 Task: Set the name for the new codespace secret to "code1" in the organization "Mark56711".
Action: Mouse moved to (1033, 82)
Screenshot: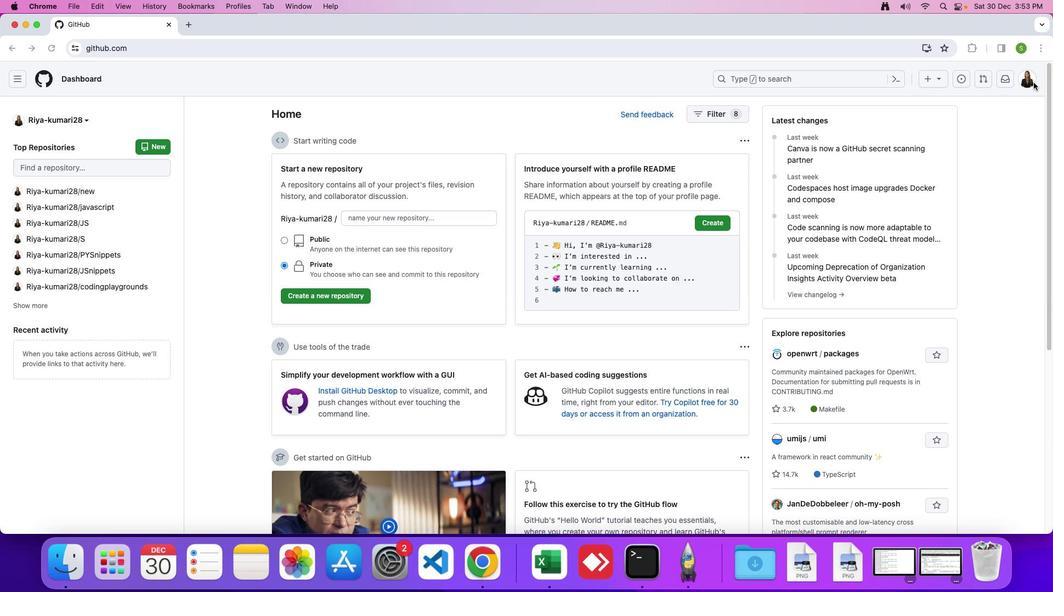 
Action: Mouse pressed left at (1033, 82)
Screenshot: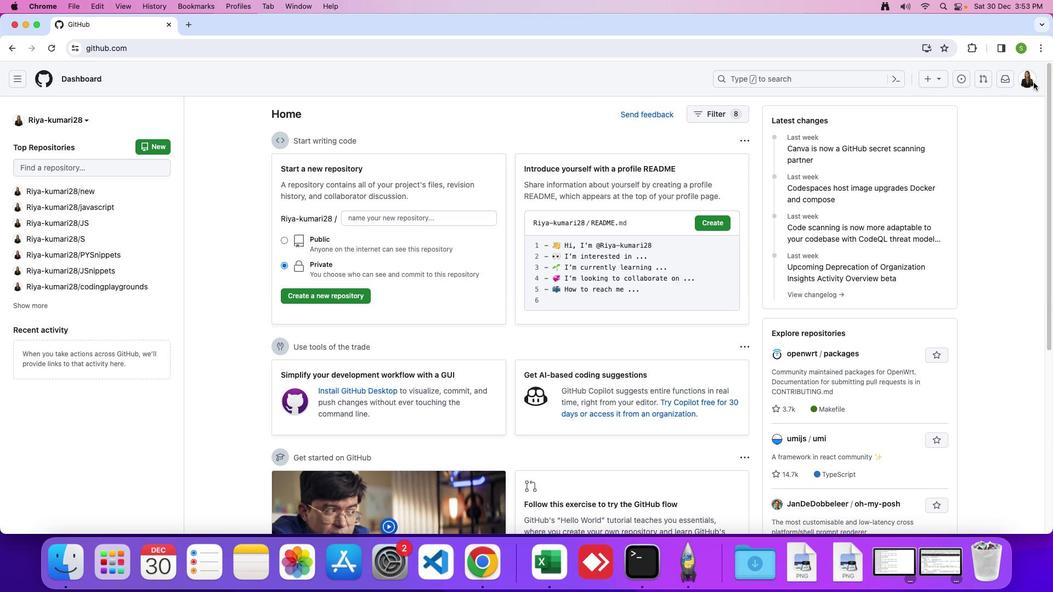 
Action: Mouse moved to (1028, 78)
Screenshot: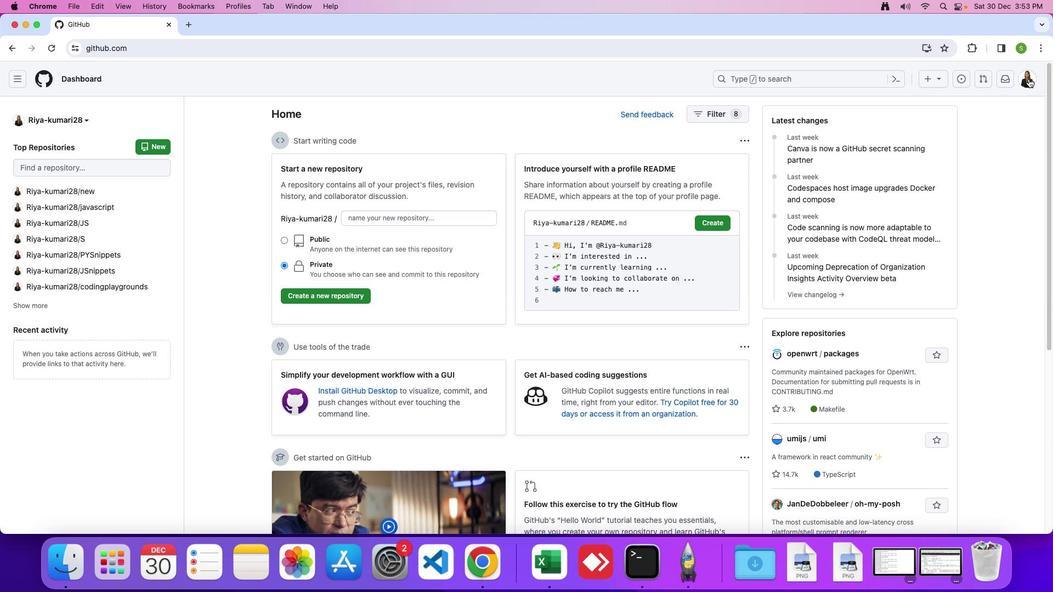 
Action: Mouse pressed left at (1028, 78)
Screenshot: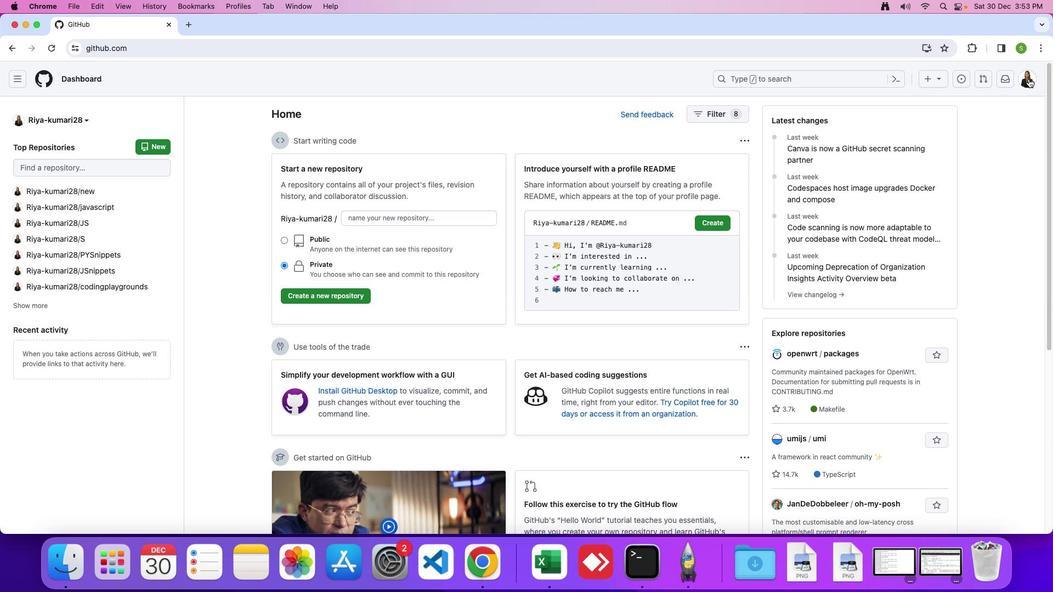 
Action: Mouse moved to (964, 210)
Screenshot: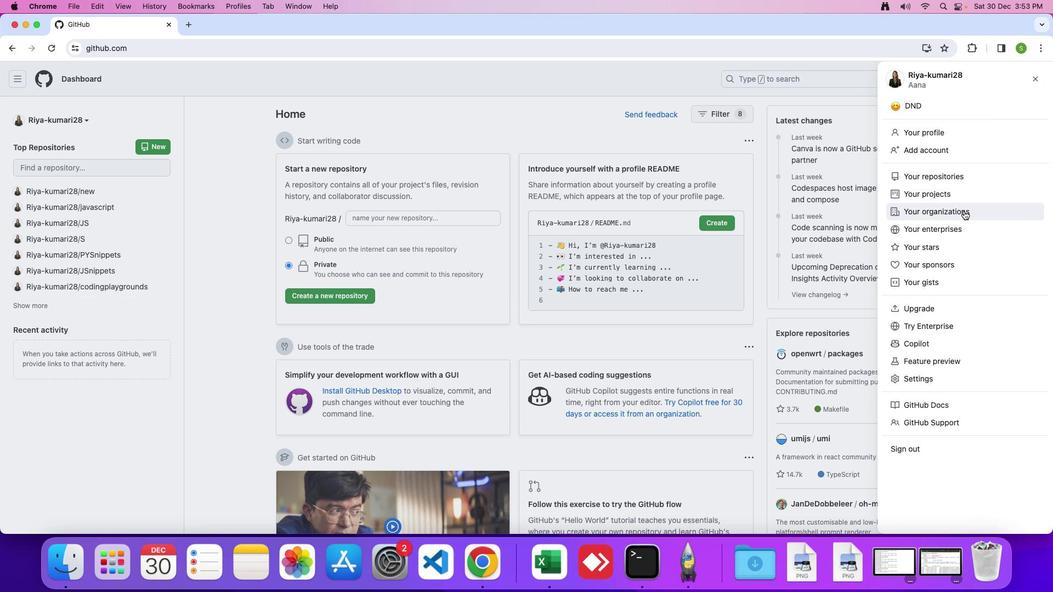 
Action: Mouse pressed left at (964, 210)
Screenshot: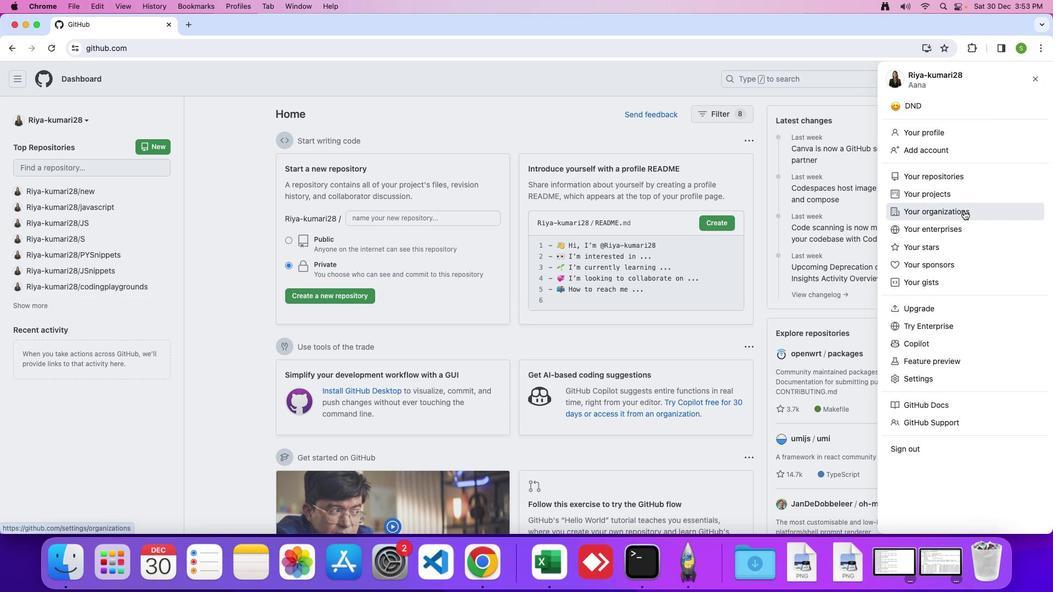 
Action: Mouse moved to (802, 225)
Screenshot: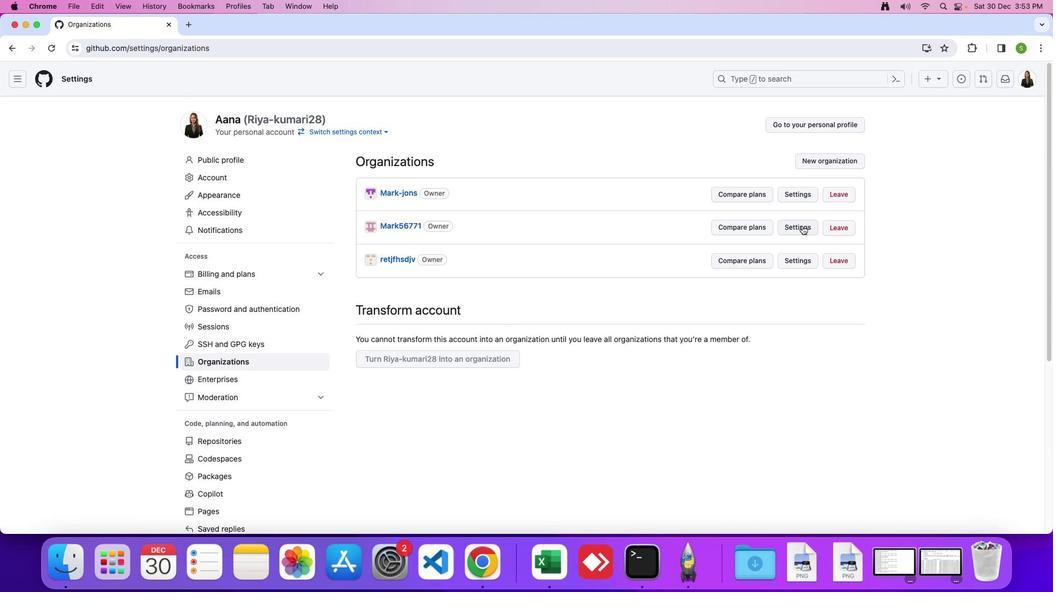 
Action: Mouse pressed left at (802, 225)
Screenshot: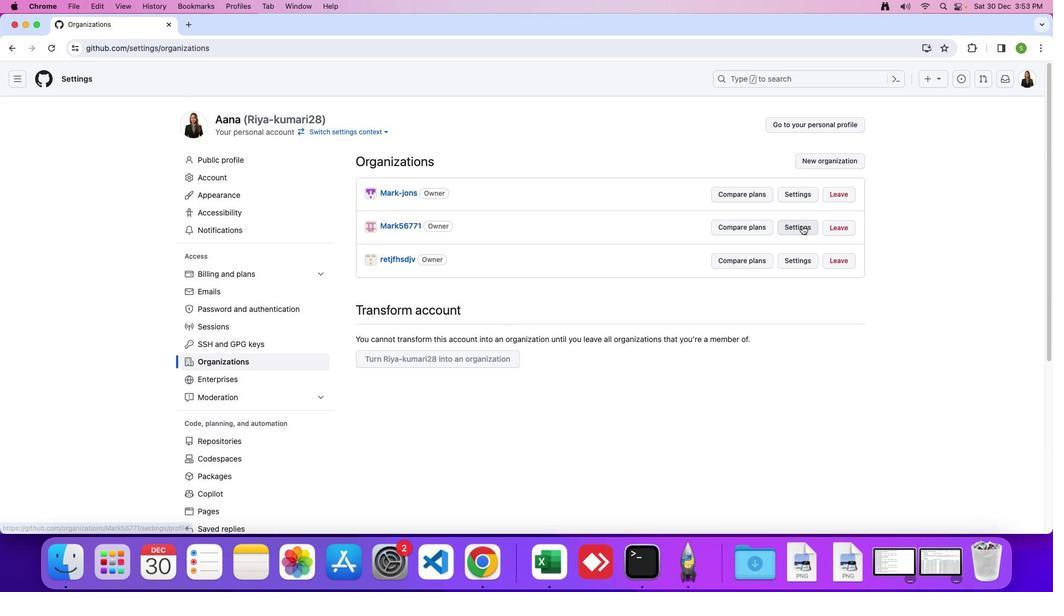 
Action: Mouse moved to (338, 374)
Screenshot: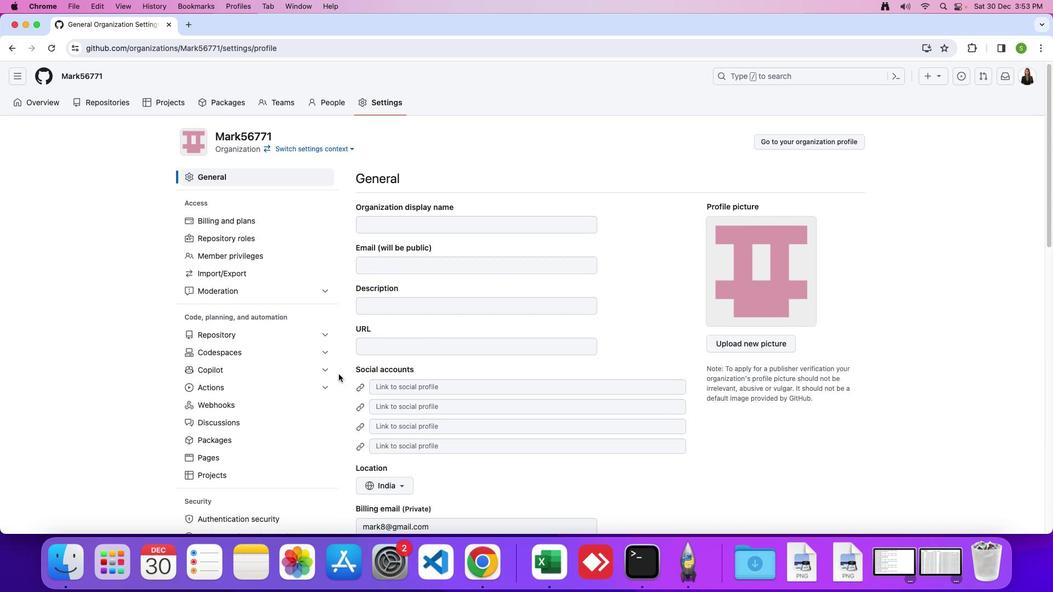 
Action: Mouse scrolled (338, 374) with delta (0, 0)
Screenshot: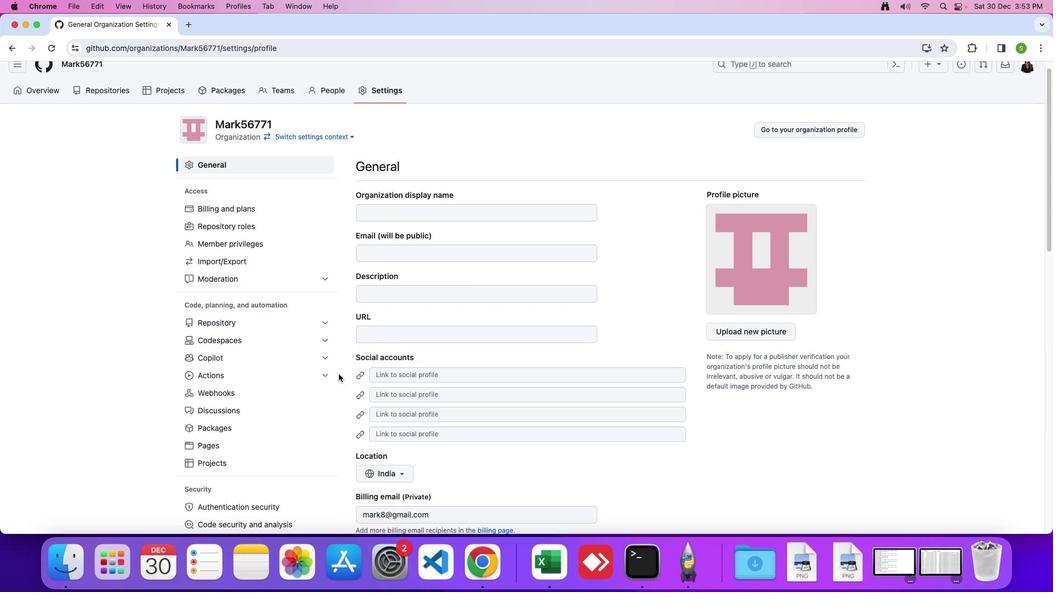 
Action: Mouse scrolled (338, 374) with delta (0, 0)
Screenshot: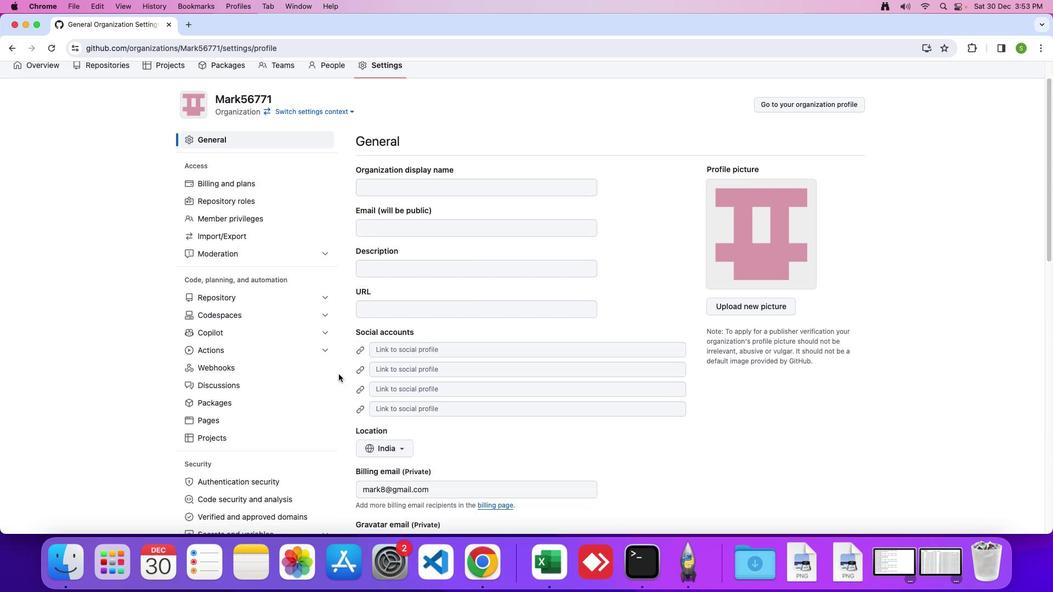 
Action: Mouse scrolled (338, 374) with delta (0, -1)
Screenshot: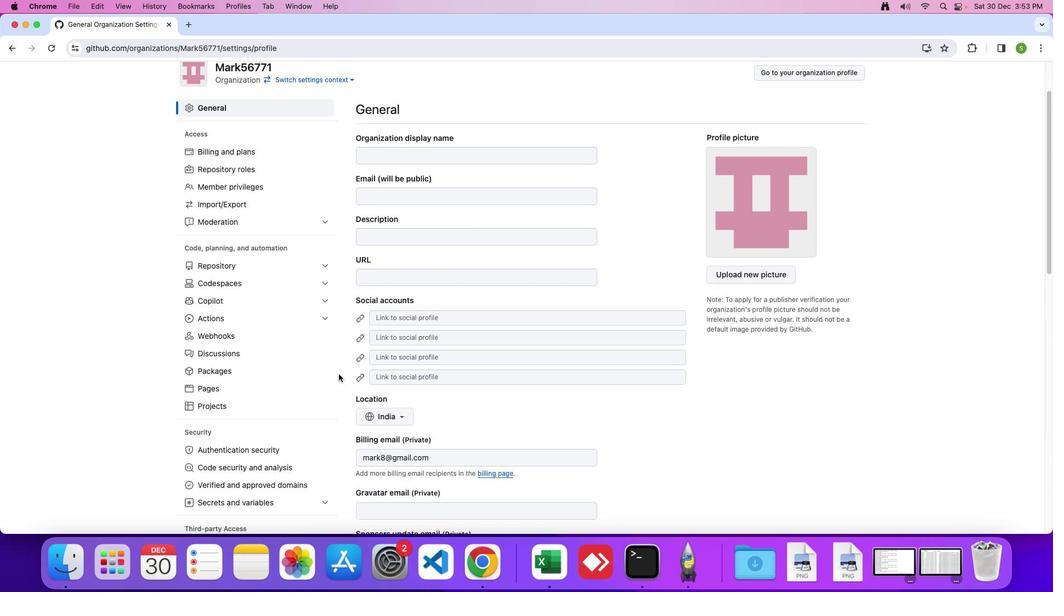 
Action: Mouse scrolled (338, 374) with delta (0, 0)
Screenshot: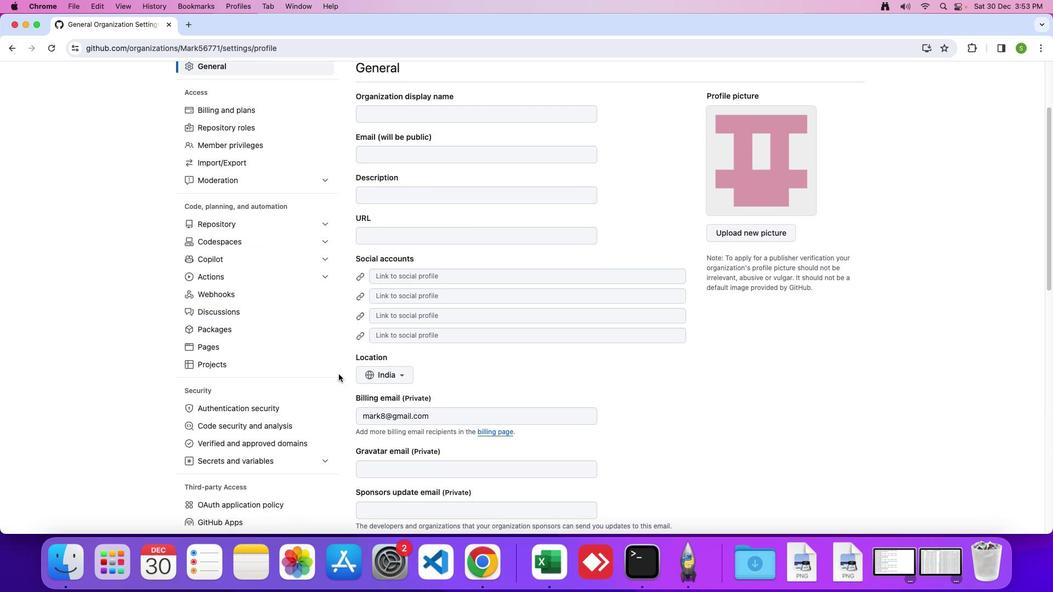 
Action: Mouse scrolled (338, 374) with delta (0, 0)
Screenshot: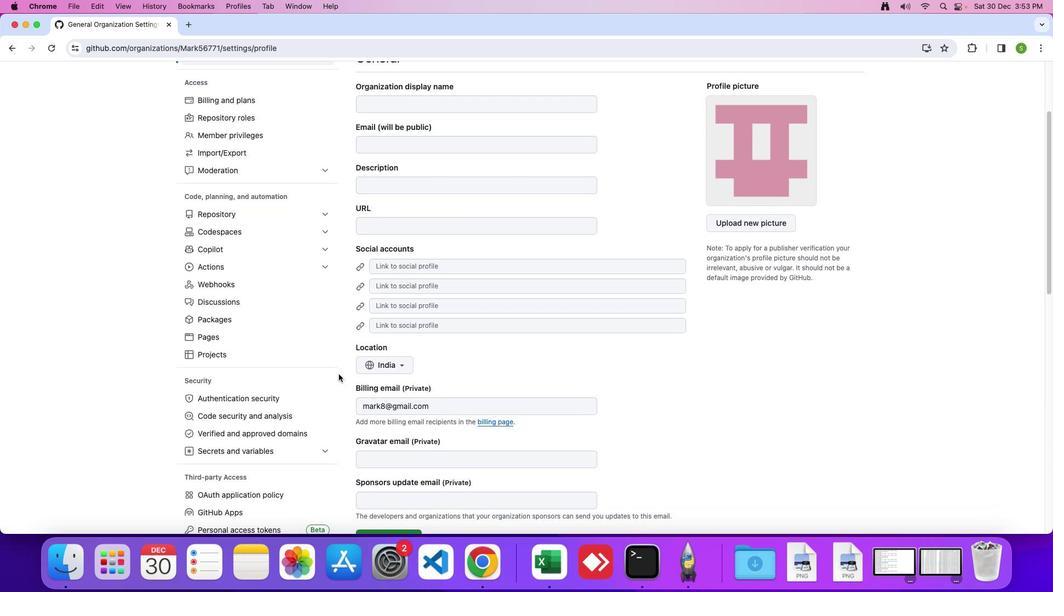 
Action: Mouse scrolled (338, 374) with delta (0, -1)
Screenshot: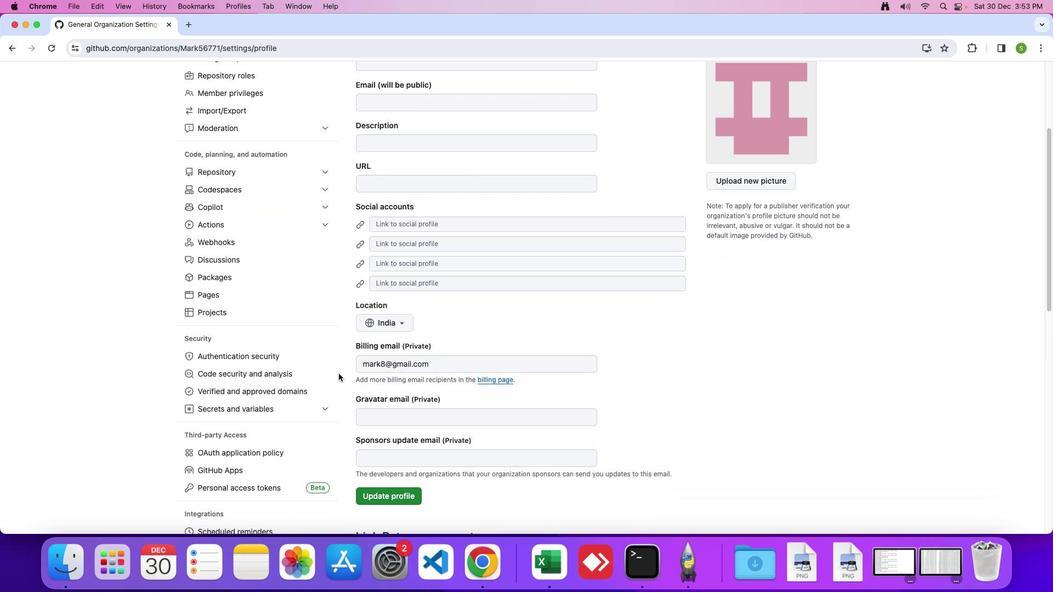
Action: Mouse moved to (338, 374)
Screenshot: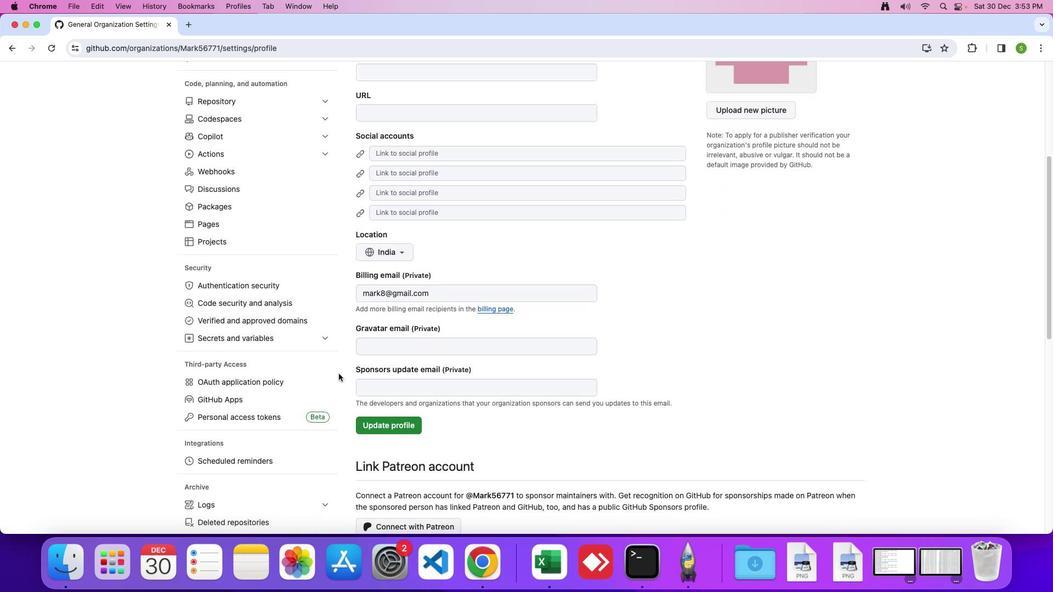 
Action: Mouse scrolled (338, 374) with delta (0, -1)
Screenshot: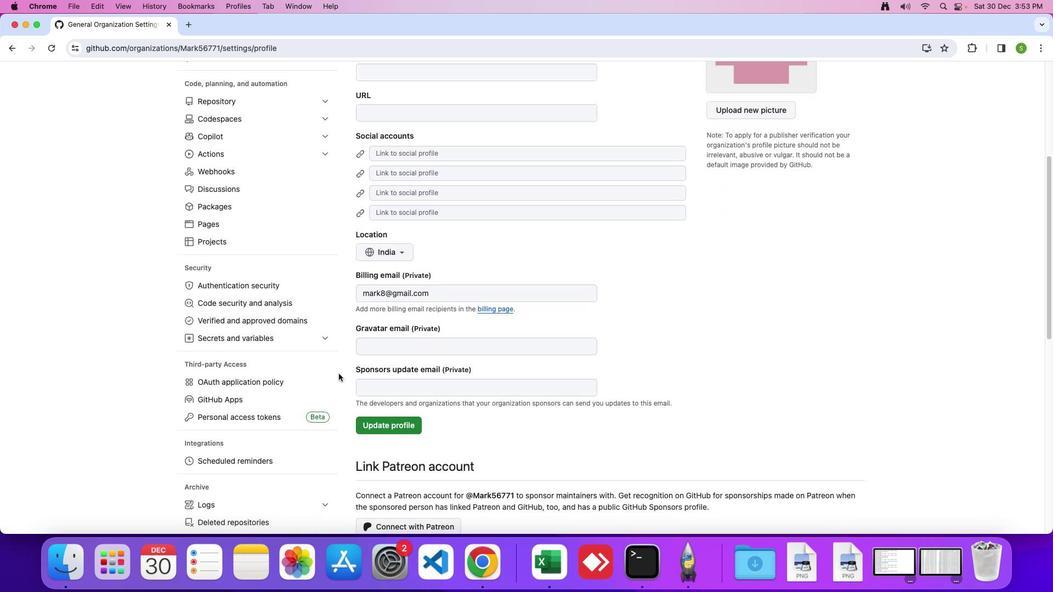 
Action: Mouse moved to (323, 307)
Screenshot: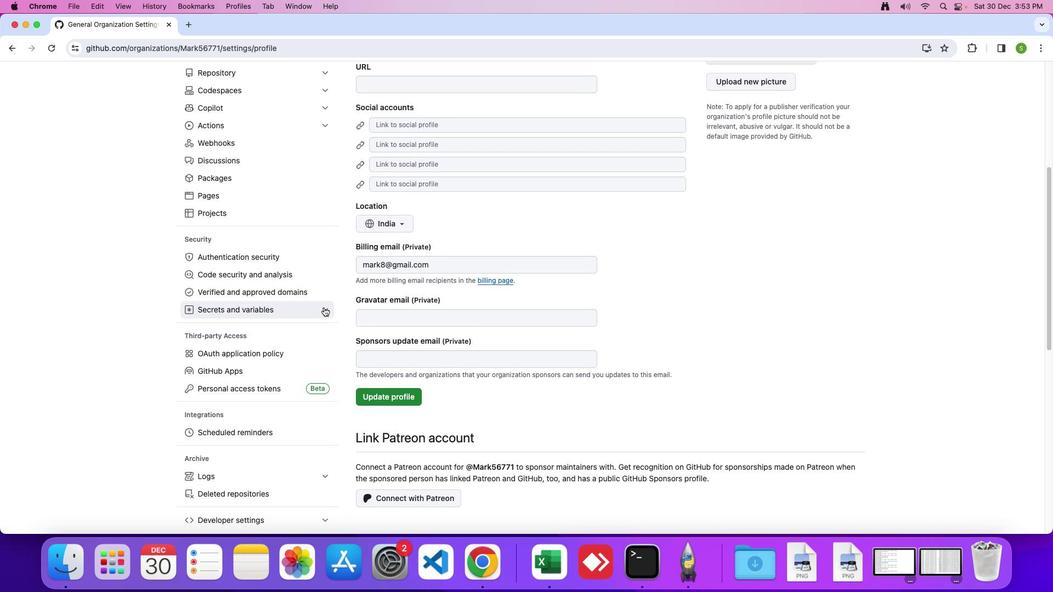 
Action: Mouse pressed left at (323, 307)
Screenshot: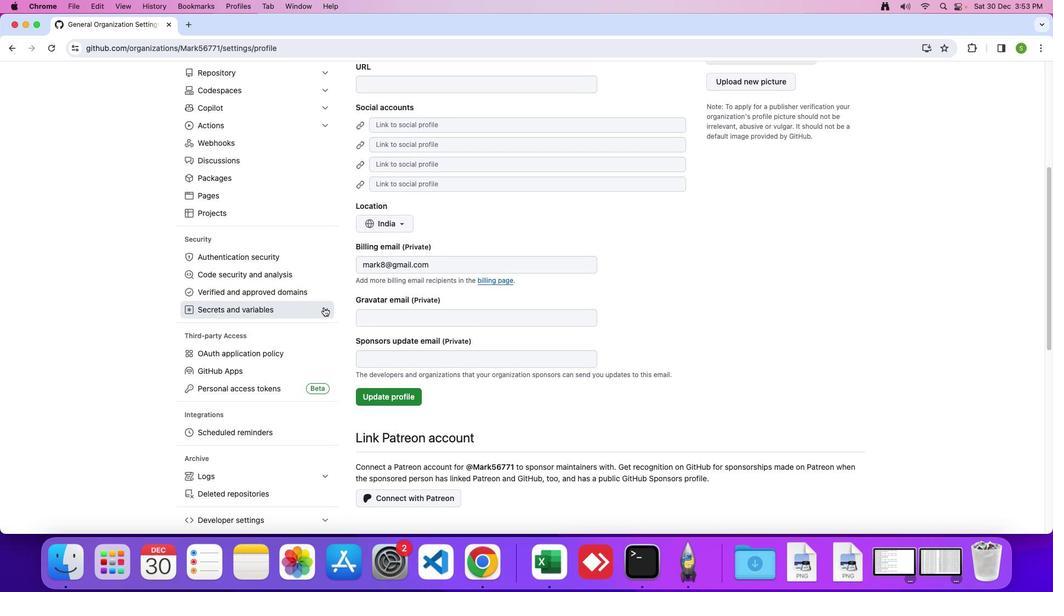 
Action: Mouse moved to (306, 341)
Screenshot: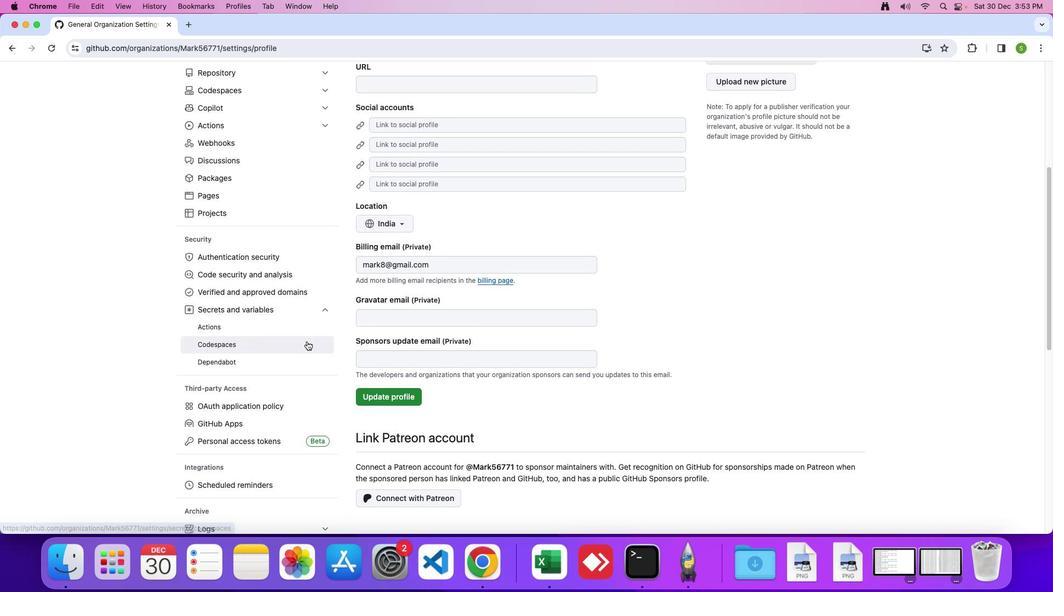 
Action: Mouse pressed left at (306, 341)
Screenshot: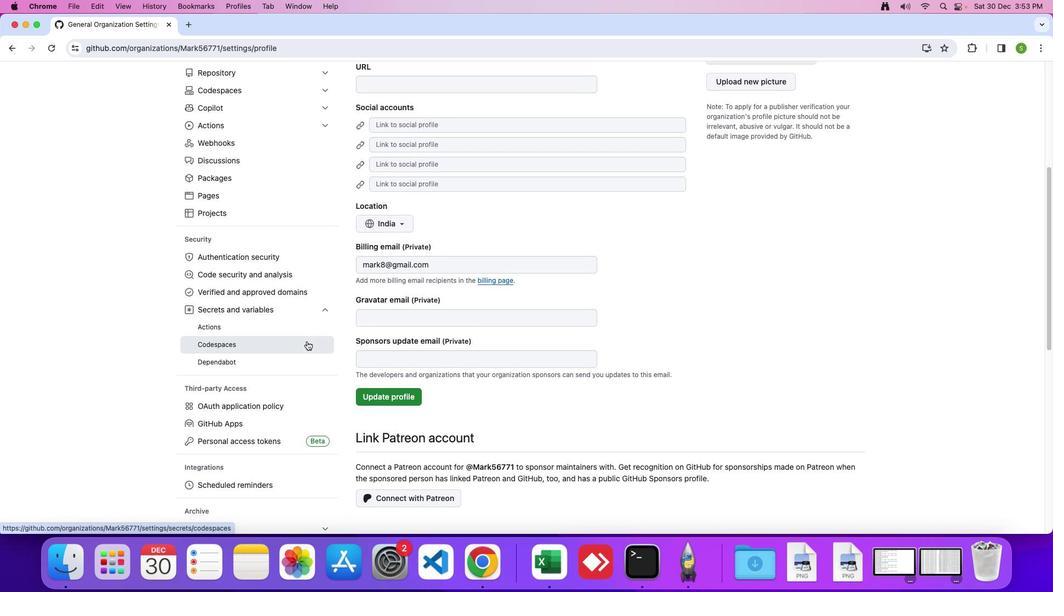 
Action: Mouse moved to (580, 341)
Screenshot: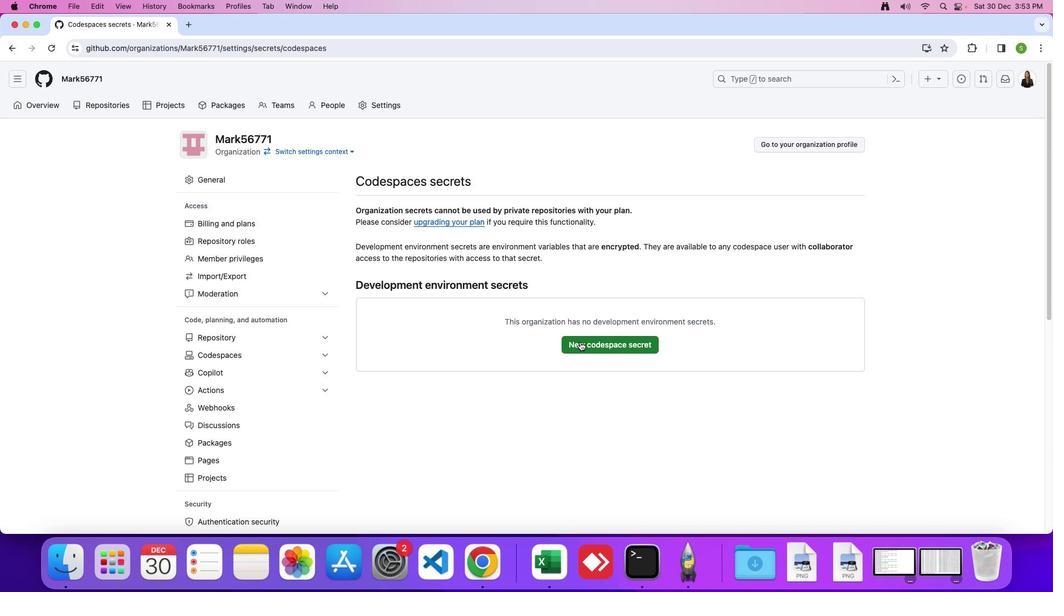 
Action: Mouse pressed left at (580, 341)
Screenshot: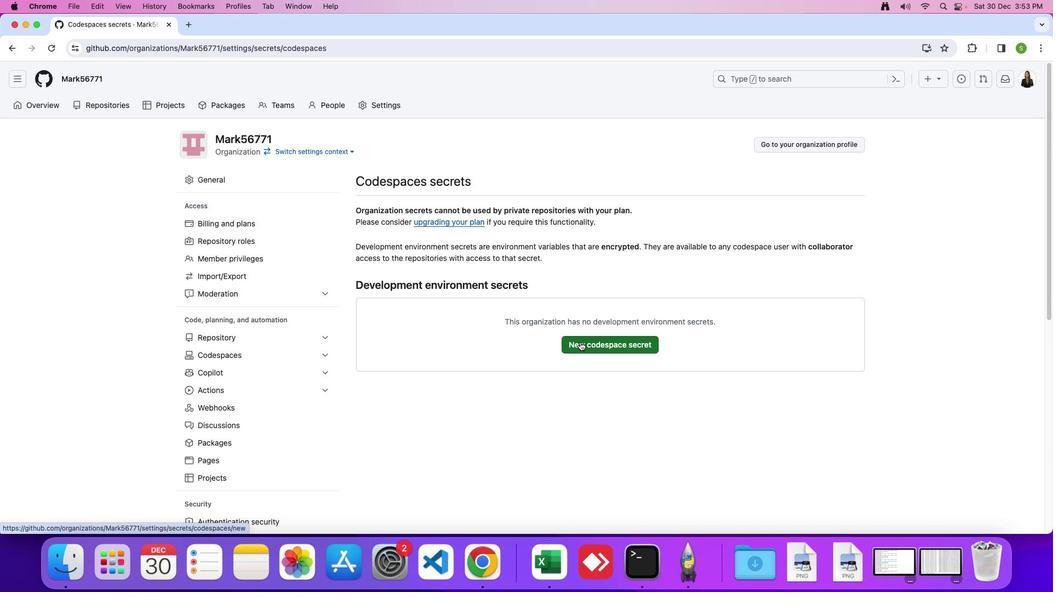 
Action: Mouse moved to (430, 226)
Screenshot: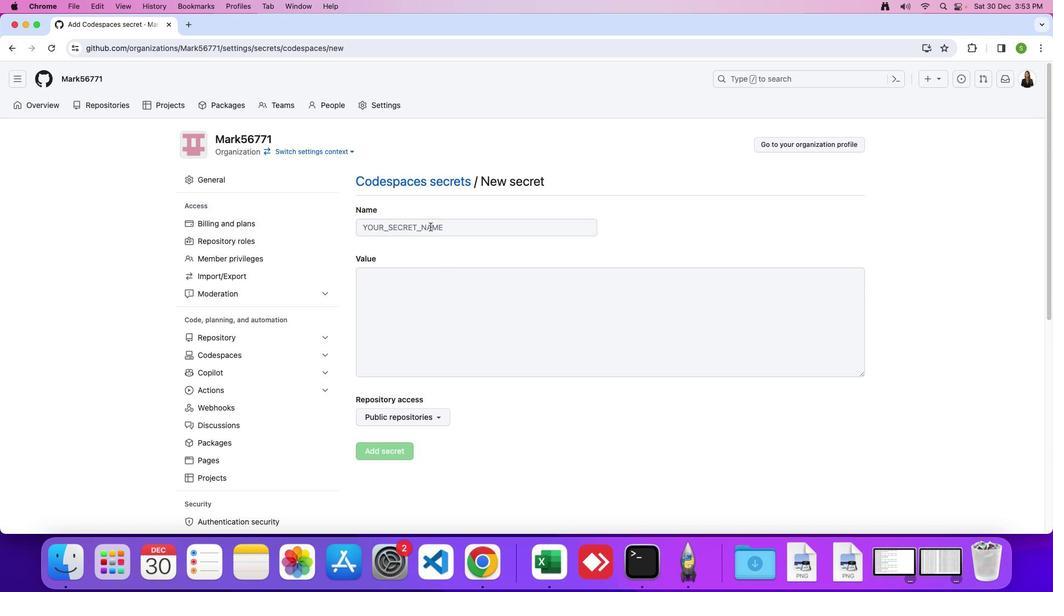 
Action: Mouse pressed left at (430, 226)
Screenshot: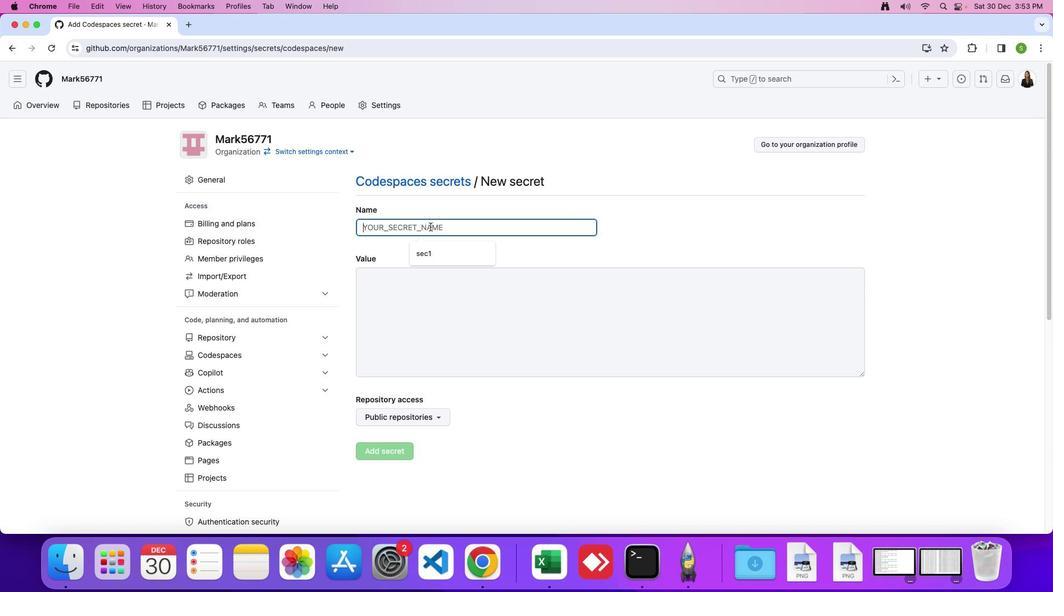 
Action: Key pressed Key.caps_lock's''e'Key.backspaceKey.backspace'c''o''d''e''1'Key.enter
Screenshot: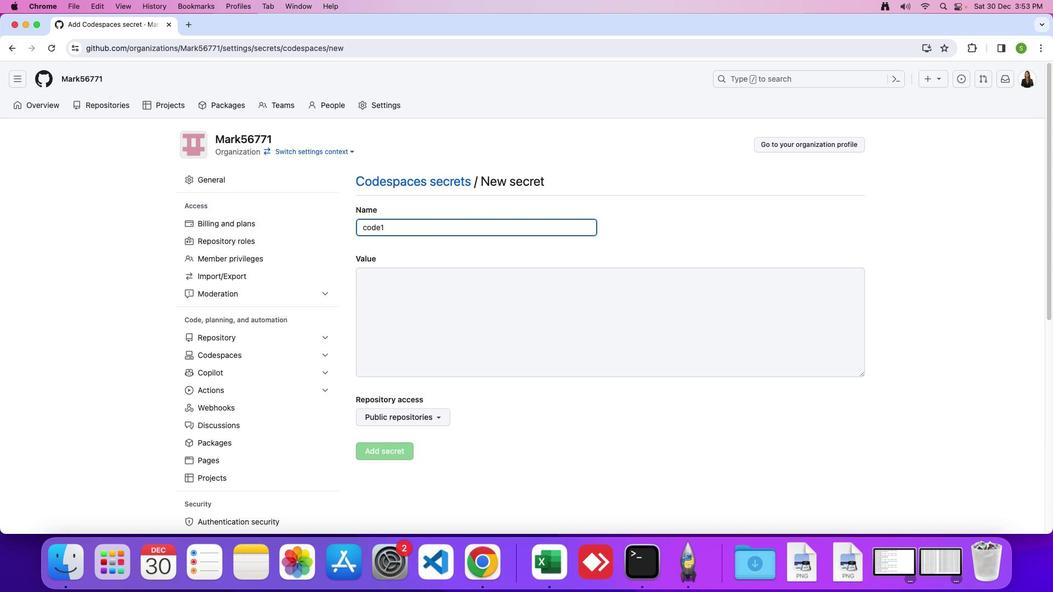 
